 Task: Create board using template simple: project board.
Action: Mouse pressed left at (373, 281)
Screenshot: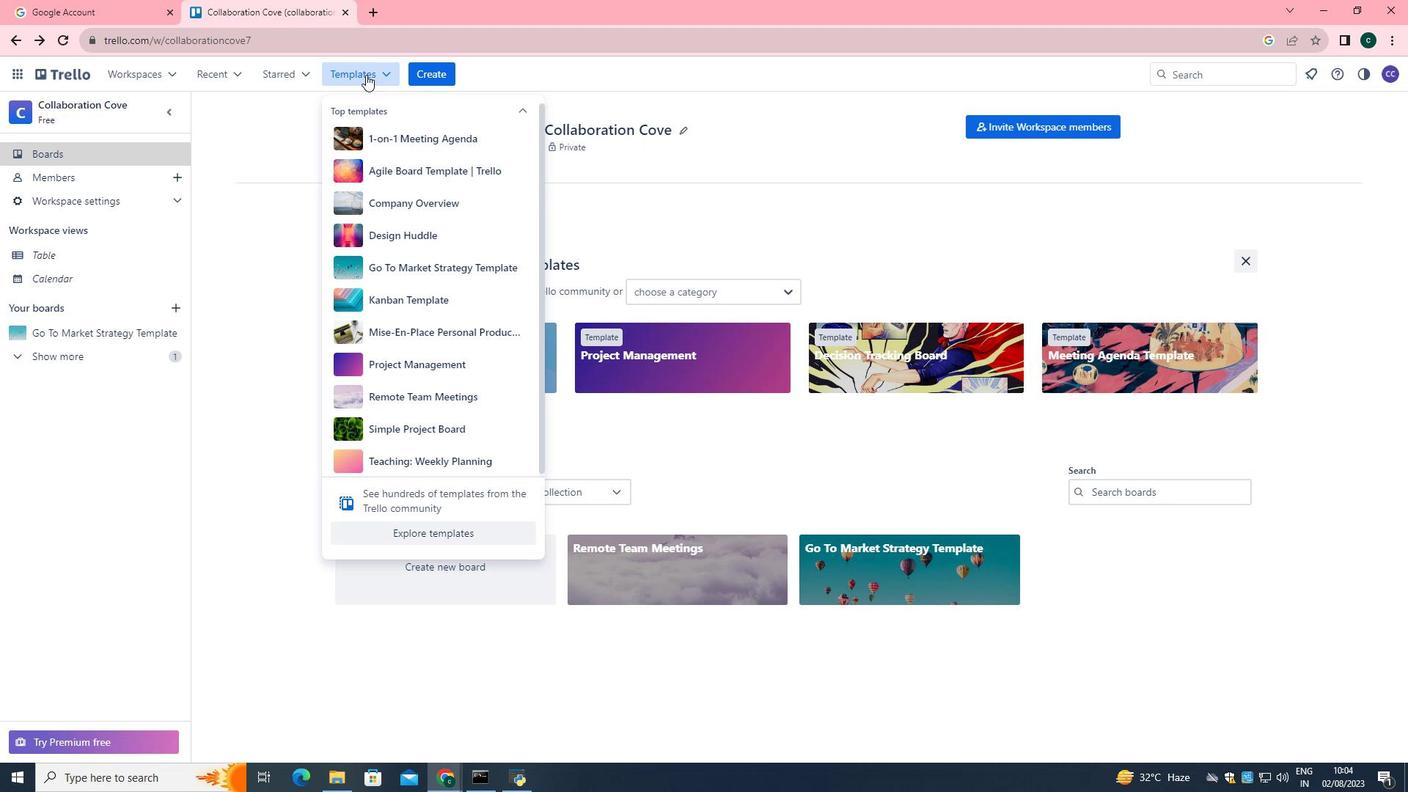 
Action: Mouse moved to (427, 463)
Screenshot: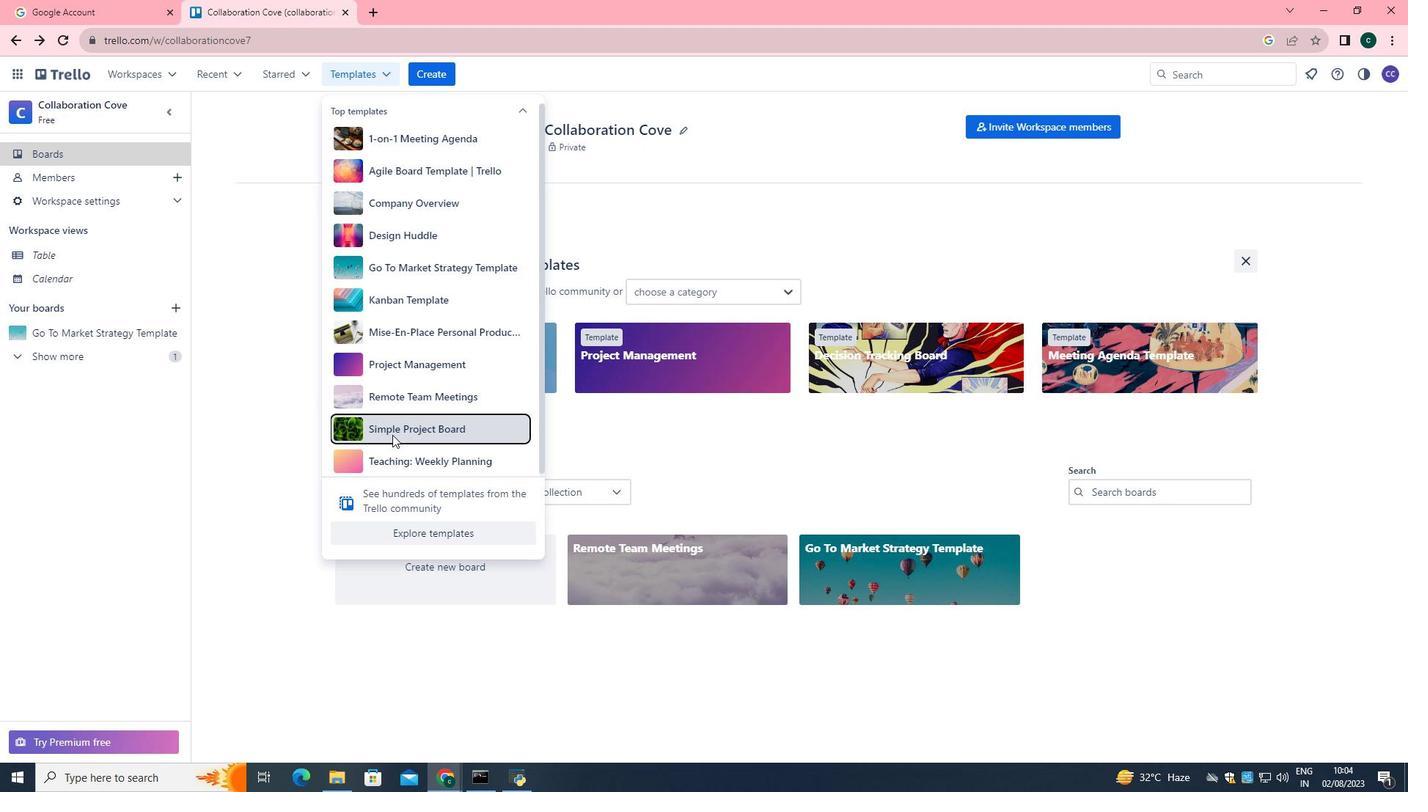
Action: Mouse pressed left at (427, 463)
Screenshot: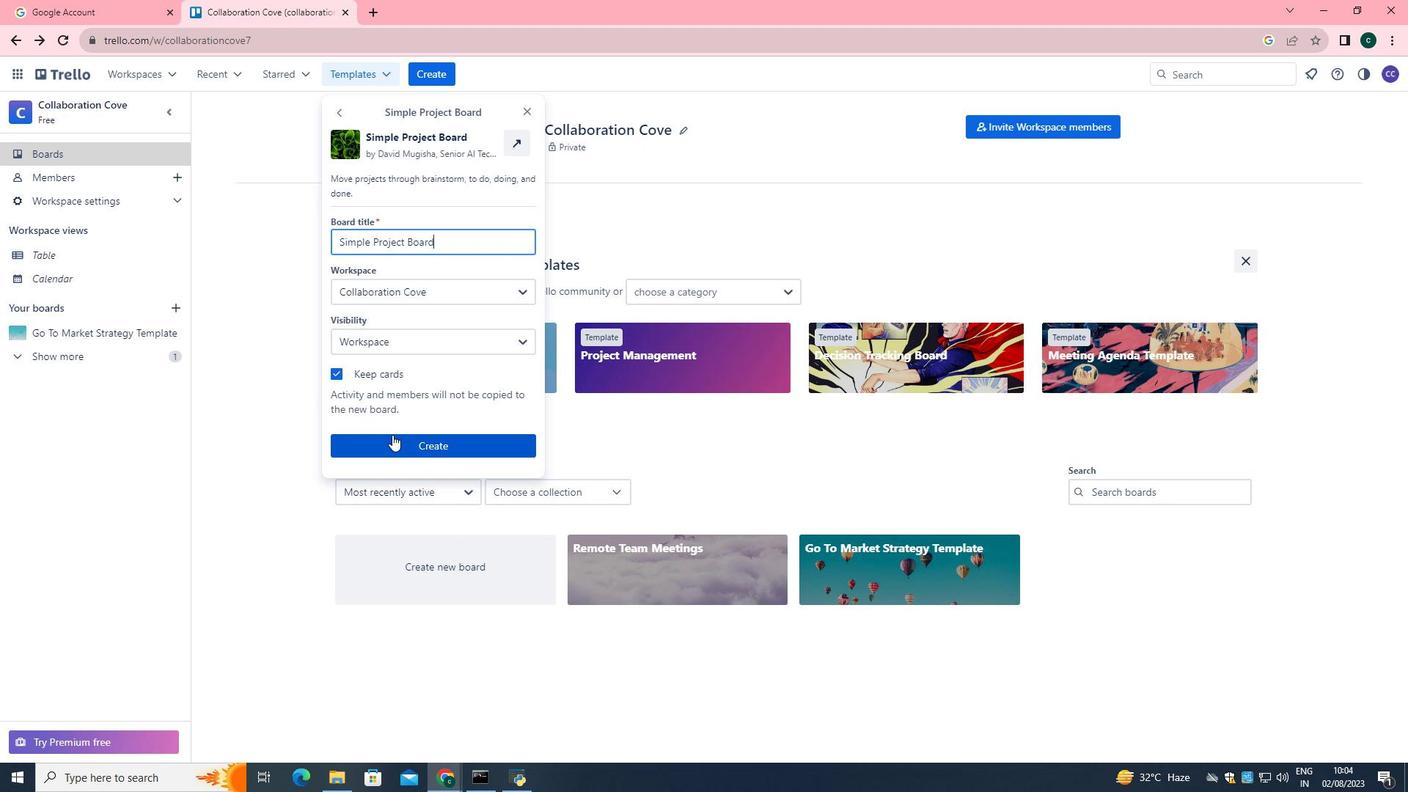 
Action: Mouse moved to (518, 471)
Screenshot: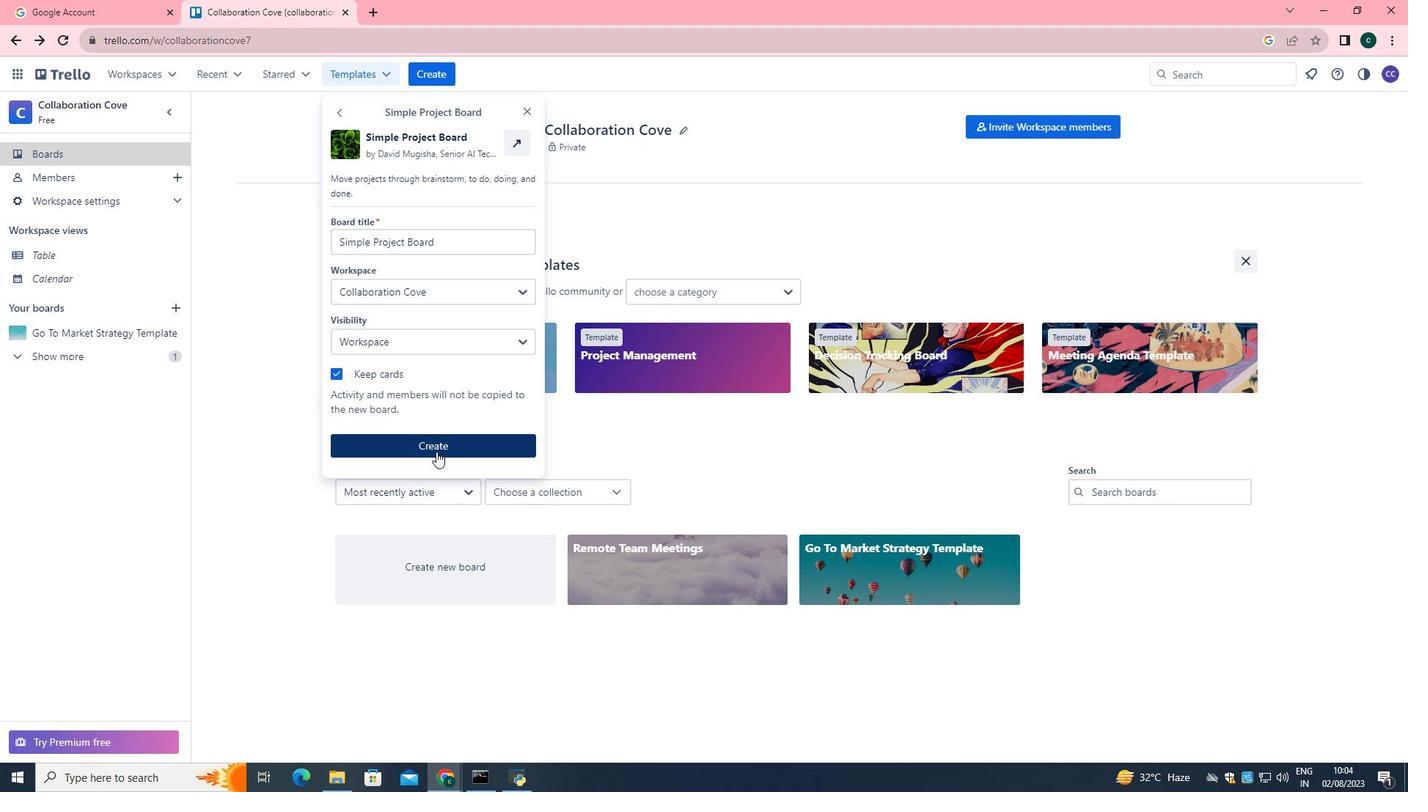 
Action: Mouse pressed left at (518, 471)
Screenshot: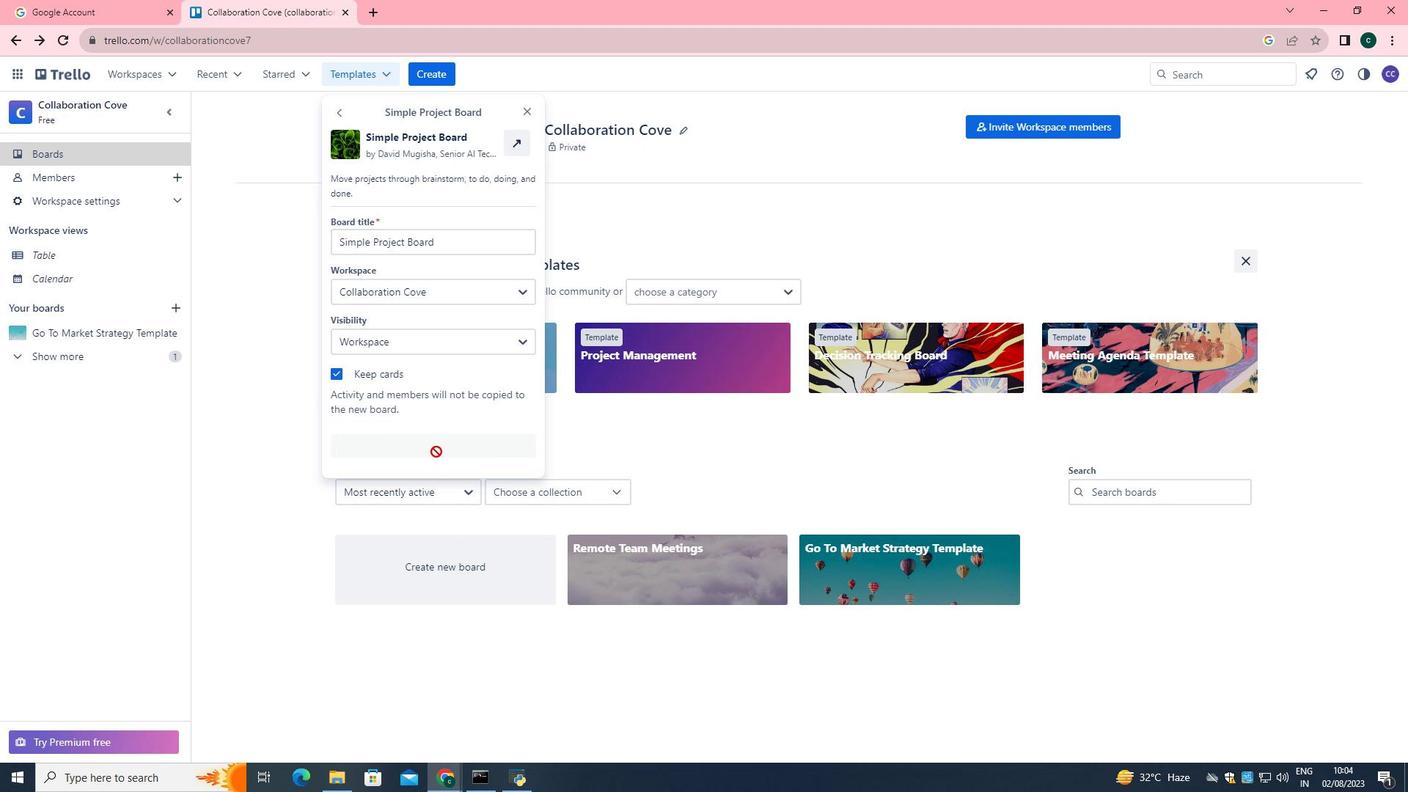 
